 Task: Check the percentage active listings of 1 bedroom in the last 1 year.
Action: Mouse moved to (778, 173)
Screenshot: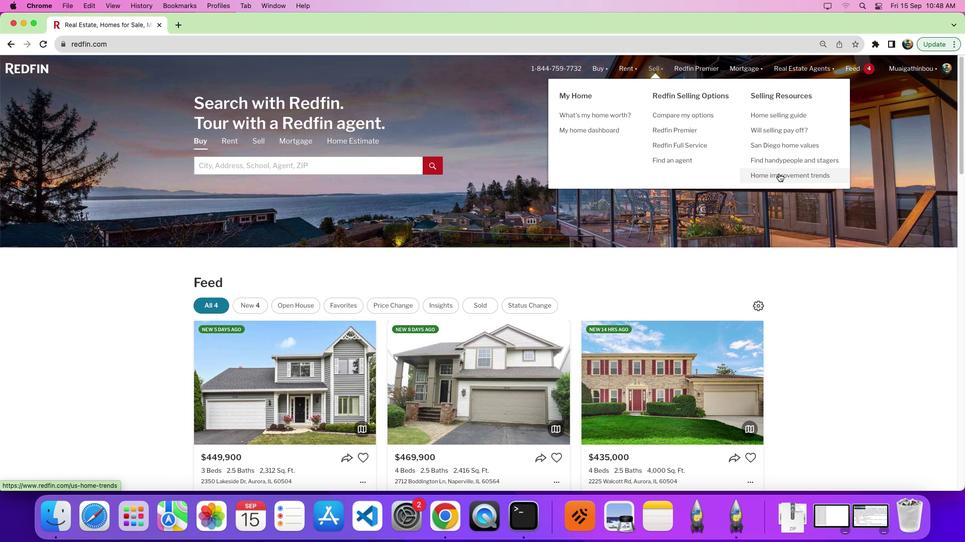 
Action: Mouse pressed left at (778, 173)
Screenshot: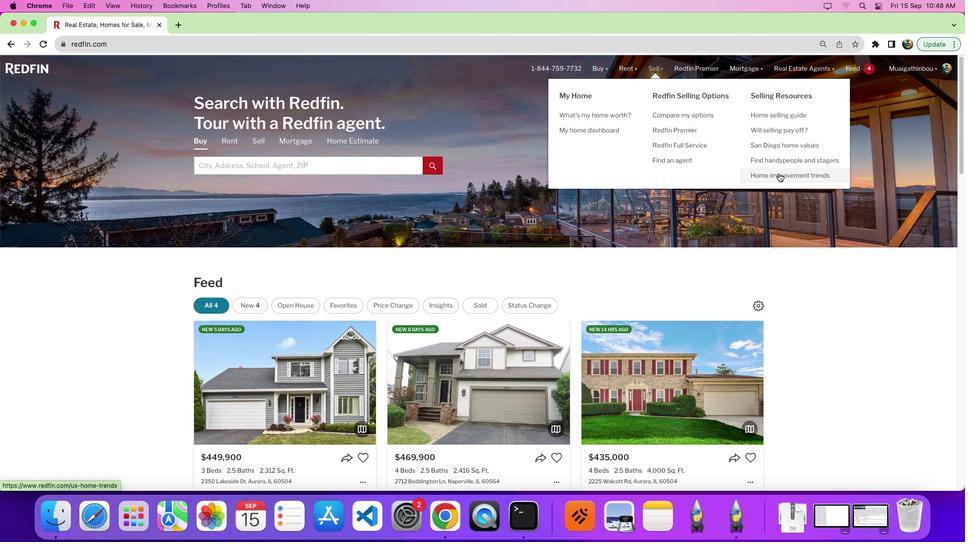 
Action: Mouse moved to (261, 190)
Screenshot: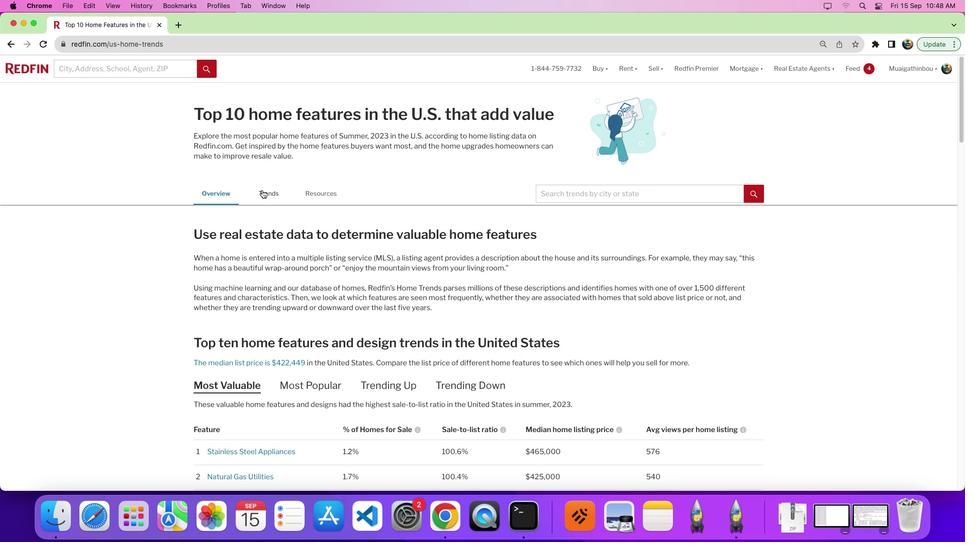 
Action: Mouse pressed left at (261, 190)
Screenshot: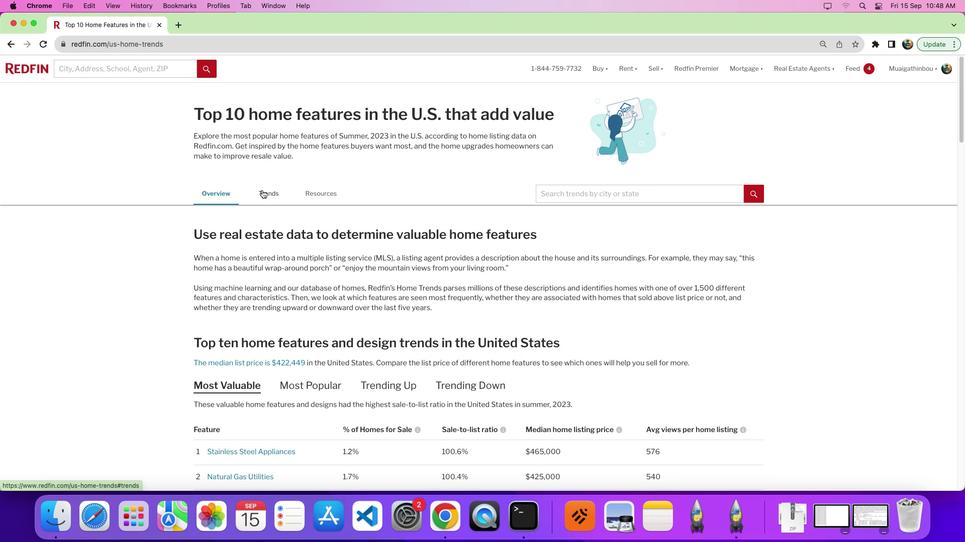
Action: Mouse pressed left at (261, 190)
Screenshot: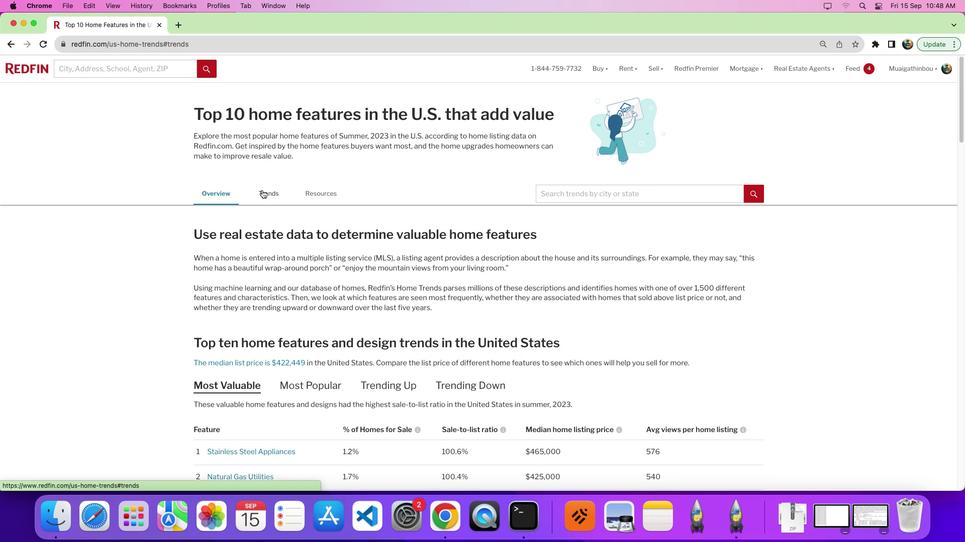 
Action: Mouse moved to (402, 277)
Screenshot: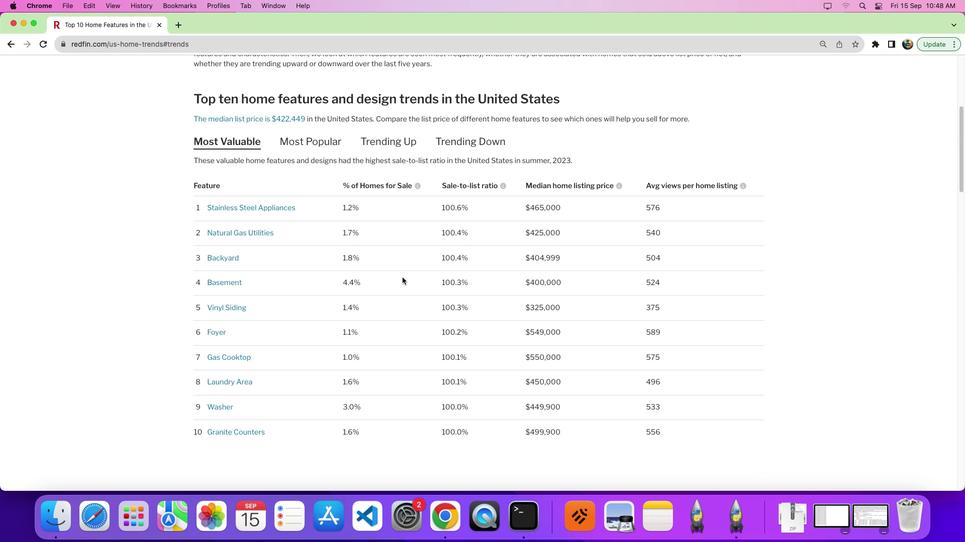 
Action: Mouse scrolled (402, 277) with delta (0, 0)
Screenshot: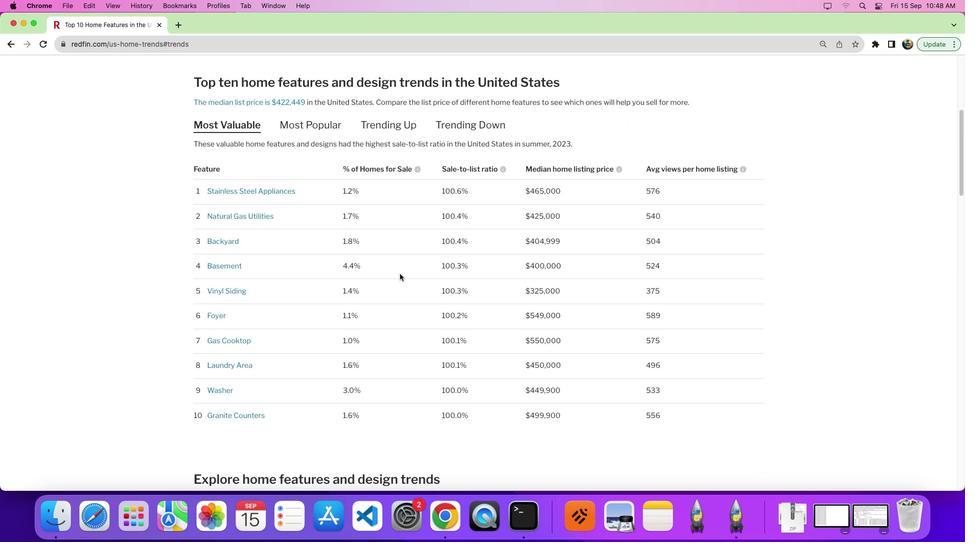 
Action: Mouse scrolled (402, 277) with delta (0, 0)
Screenshot: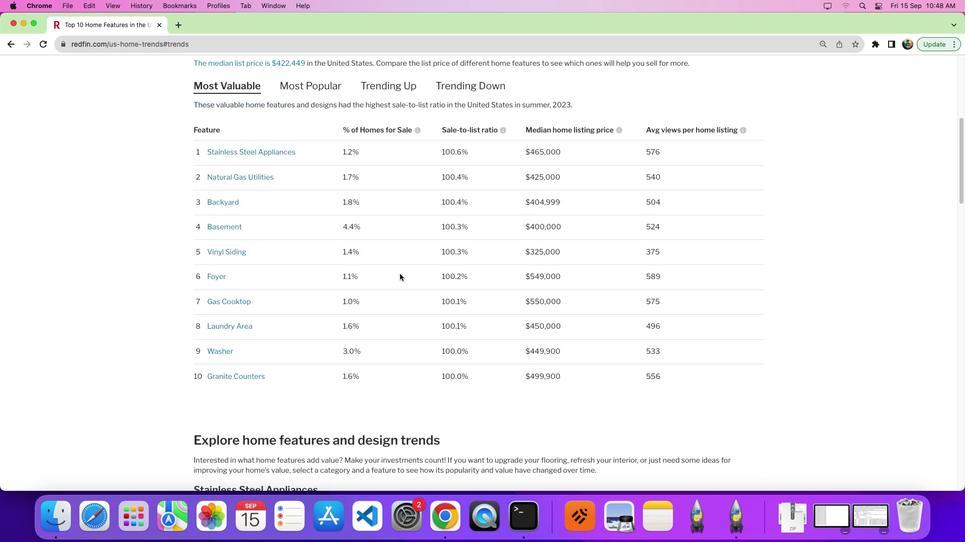 
Action: Mouse moved to (401, 277)
Screenshot: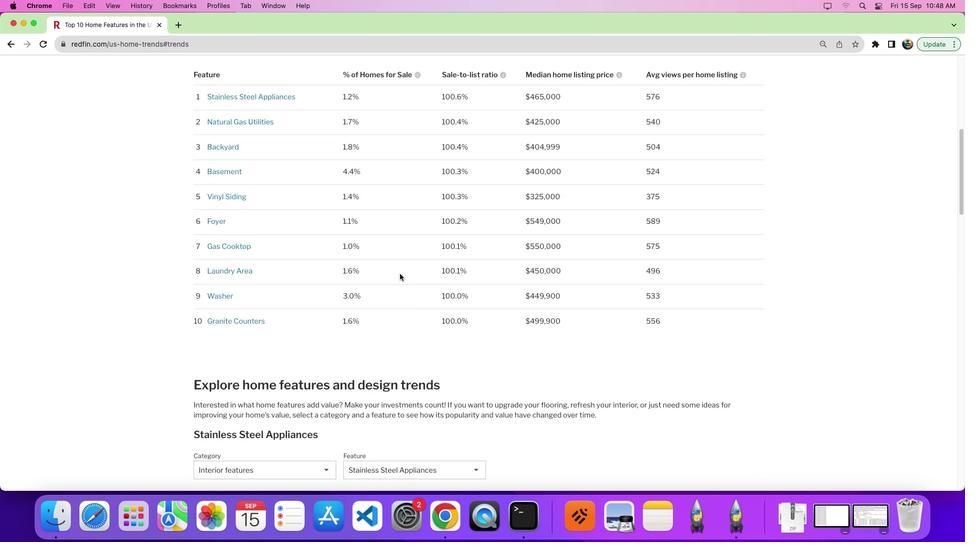 
Action: Mouse scrolled (401, 277) with delta (0, -3)
Screenshot: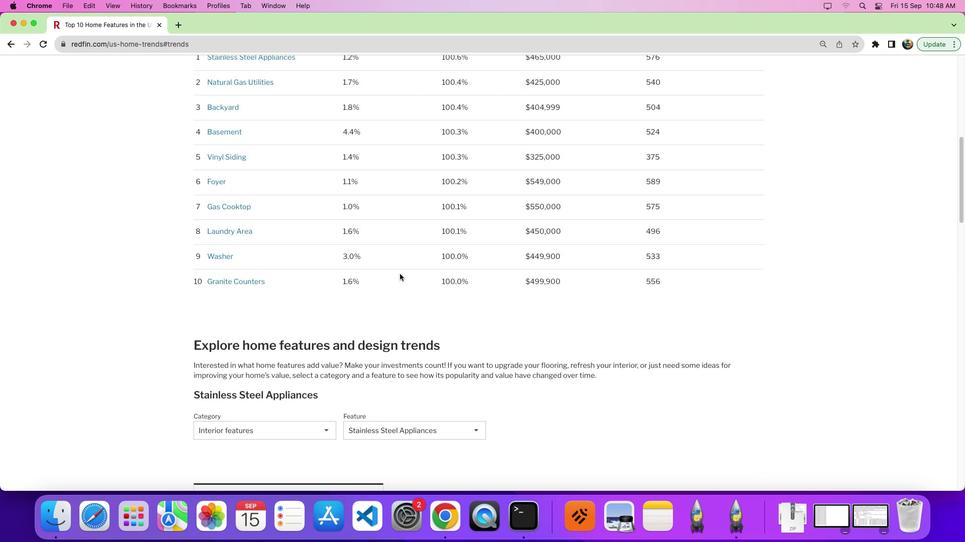 
Action: Mouse moved to (399, 273)
Screenshot: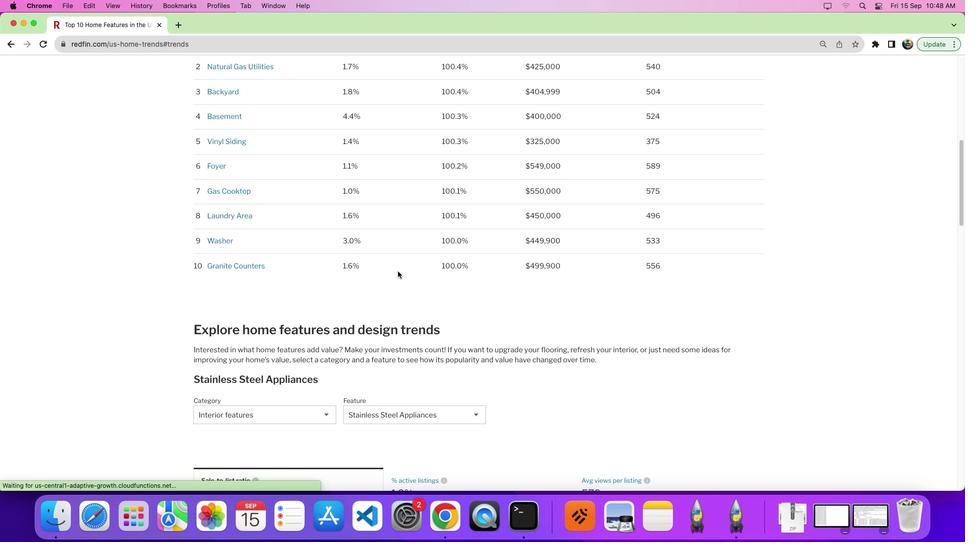 
Action: Mouse scrolled (399, 273) with delta (0, 0)
Screenshot: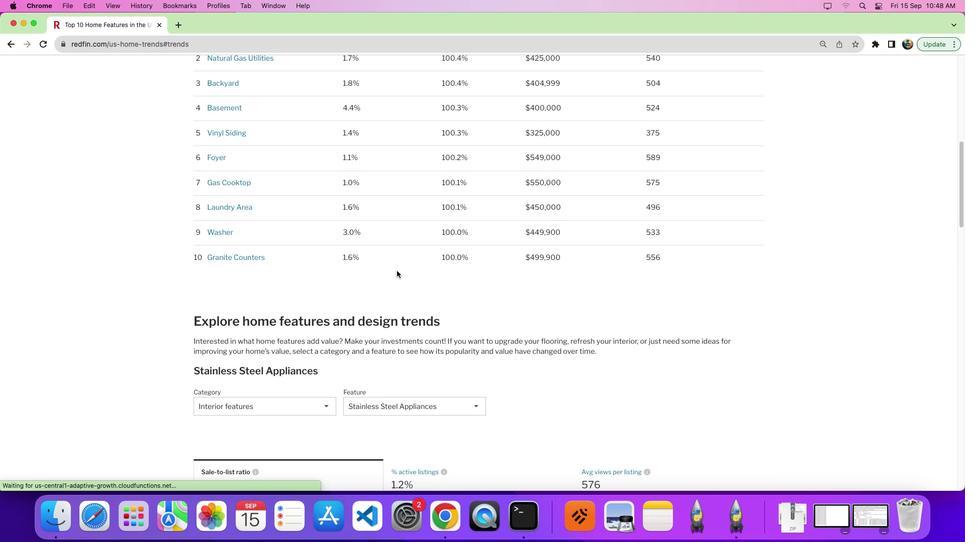 
Action: Mouse moved to (399, 273)
Screenshot: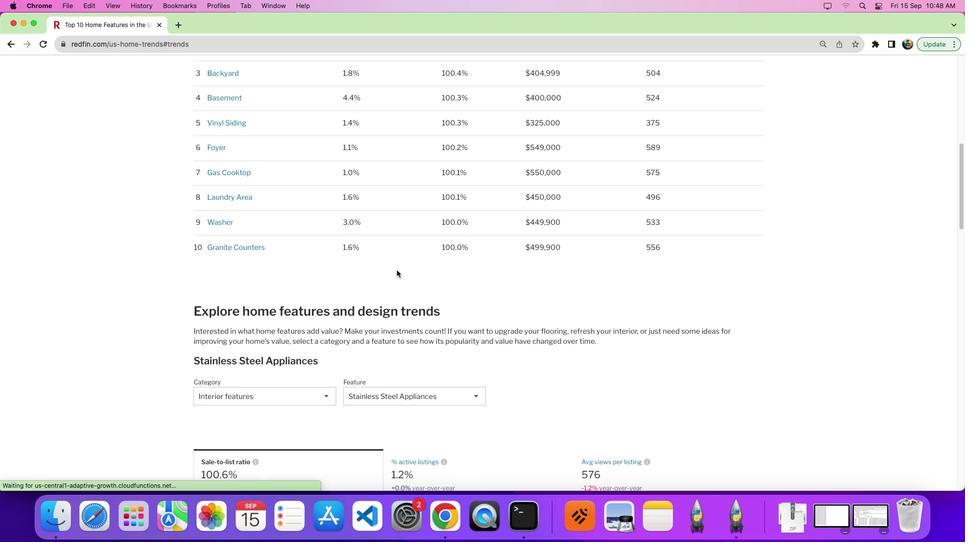 
Action: Mouse scrolled (399, 273) with delta (0, 0)
Screenshot: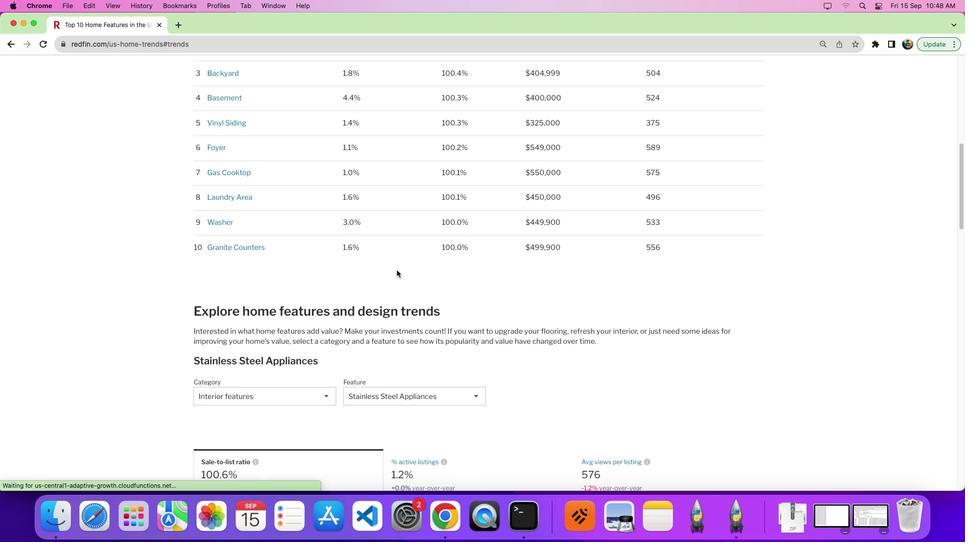 
Action: Mouse moved to (270, 385)
Screenshot: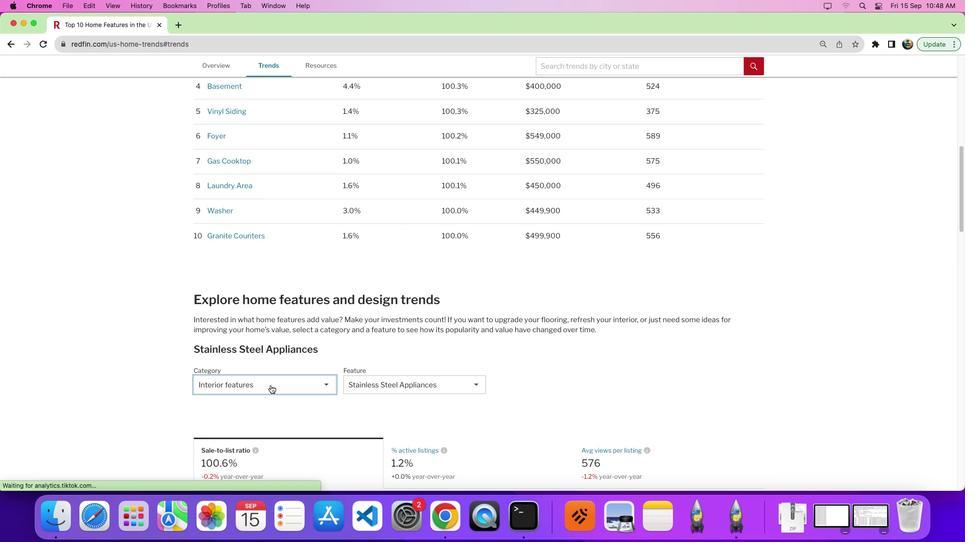 
Action: Mouse pressed left at (270, 385)
Screenshot: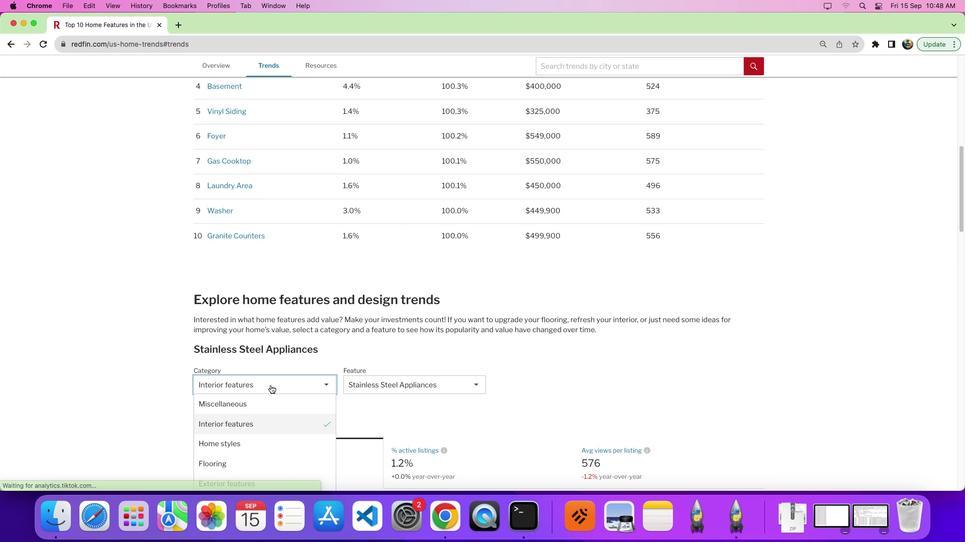 
Action: Mouse moved to (264, 422)
Screenshot: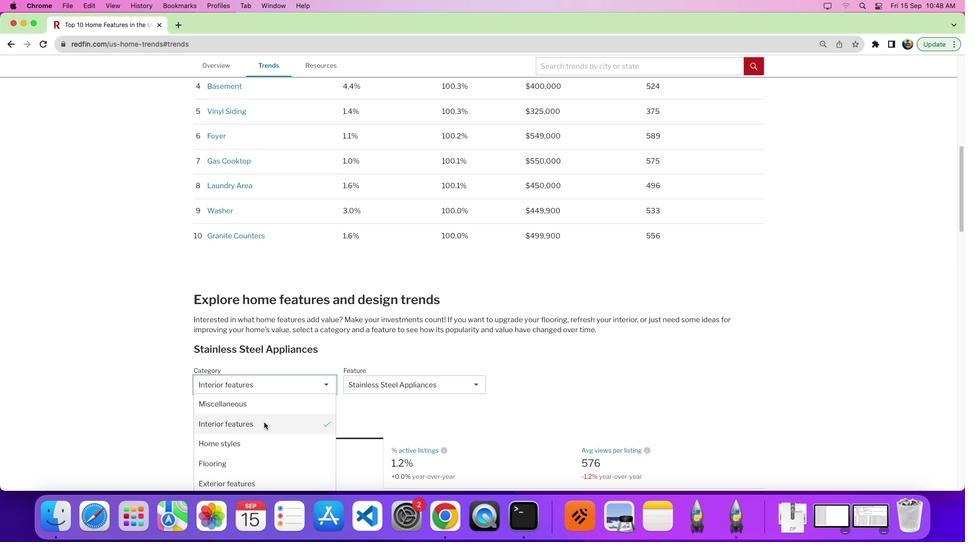 
Action: Mouse pressed left at (264, 422)
Screenshot: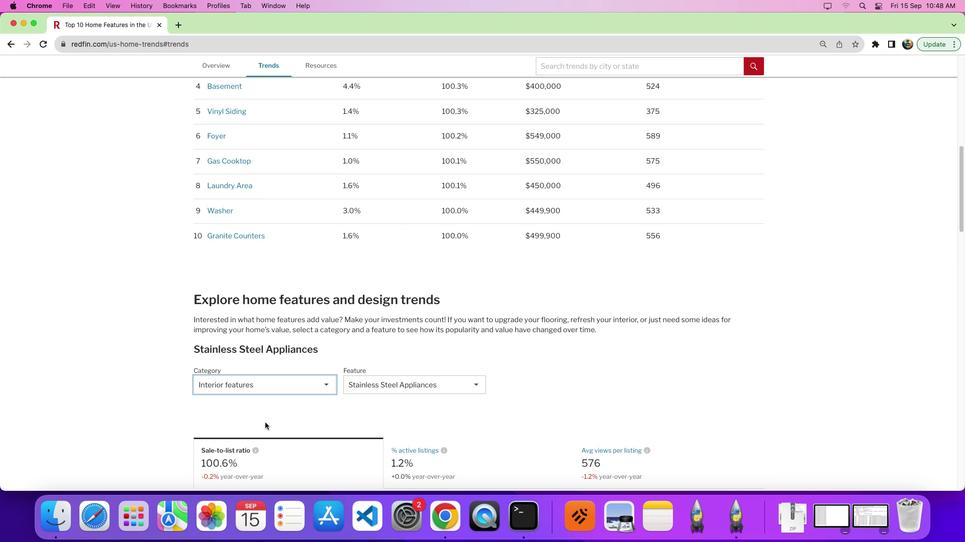 
Action: Mouse moved to (421, 383)
Screenshot: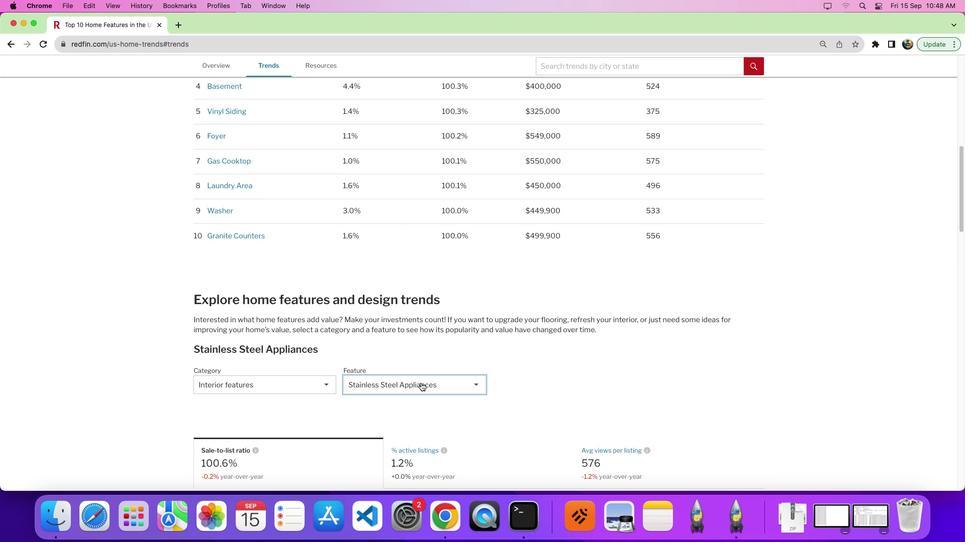 
Action: Mouse pressed left at (421, 383)
Screenshot: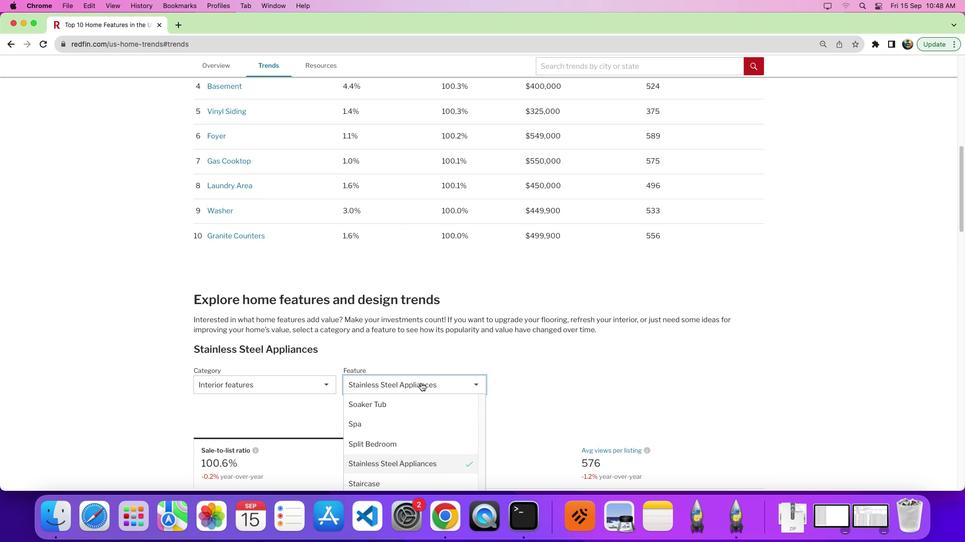 
Action: Mouse moved to (420, 386)
Screenshot: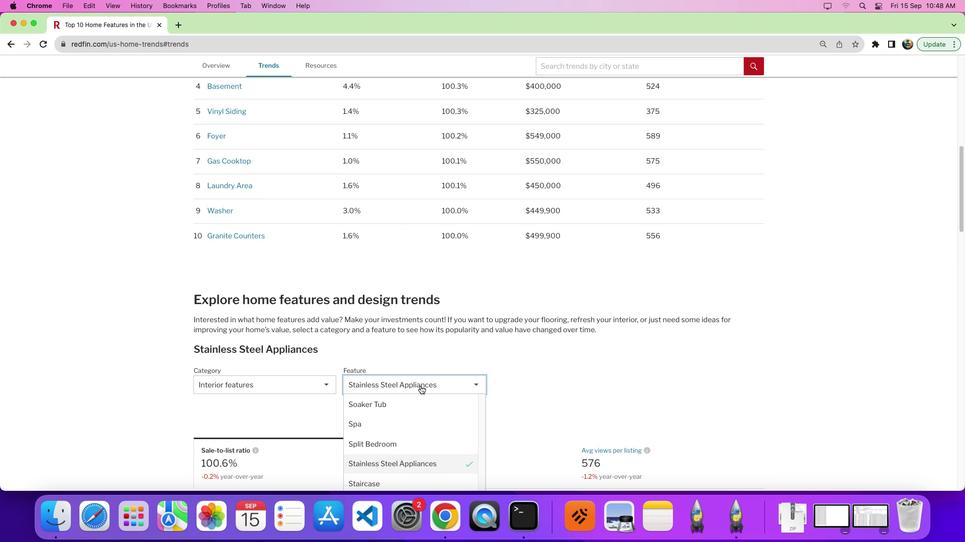 
Action: Mouse scrolled (420, 386) with delta (0, 0)
Screenshot: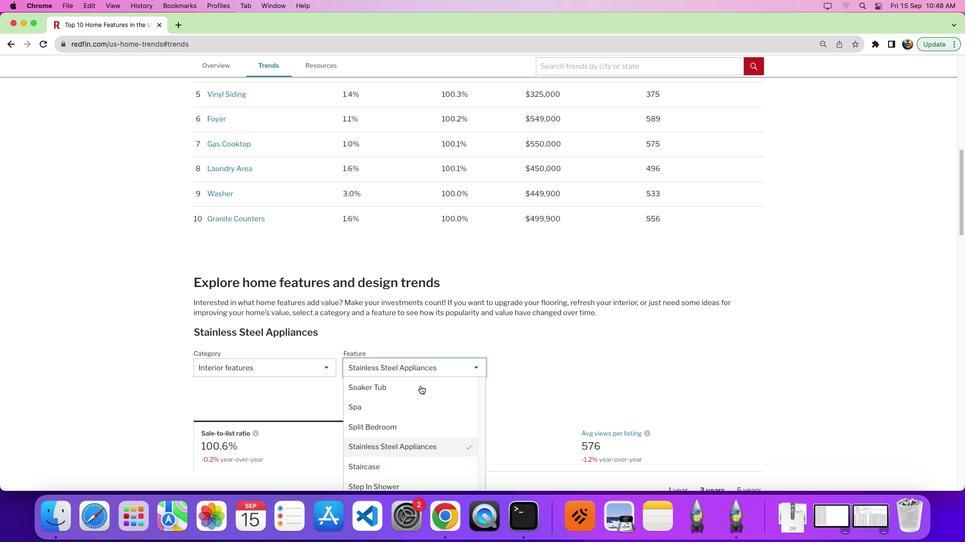 
Action: Mouse scrolled (420, 386) with delta (0, 0)
Screenshot: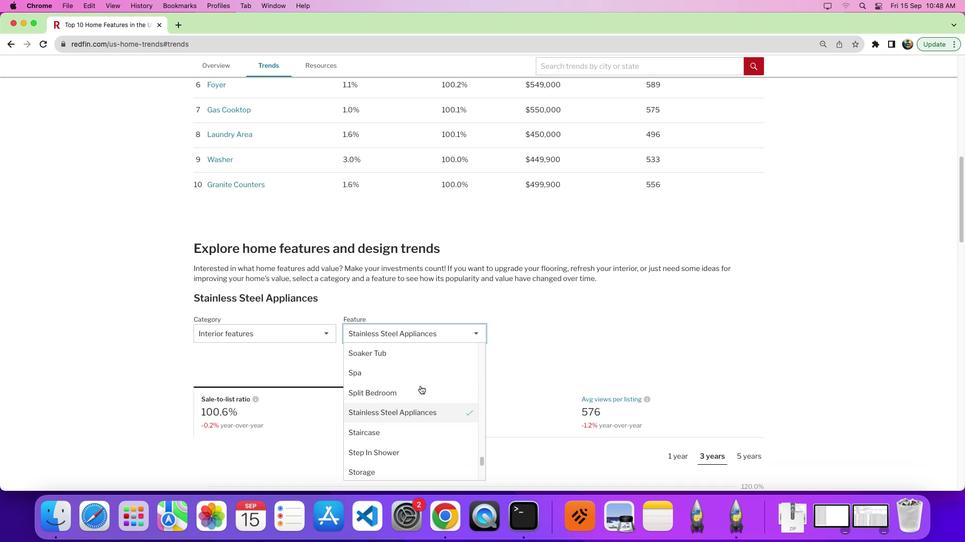 
Action: Mouse scrolled (420, 386) with delta (0, -2)
Screenshot: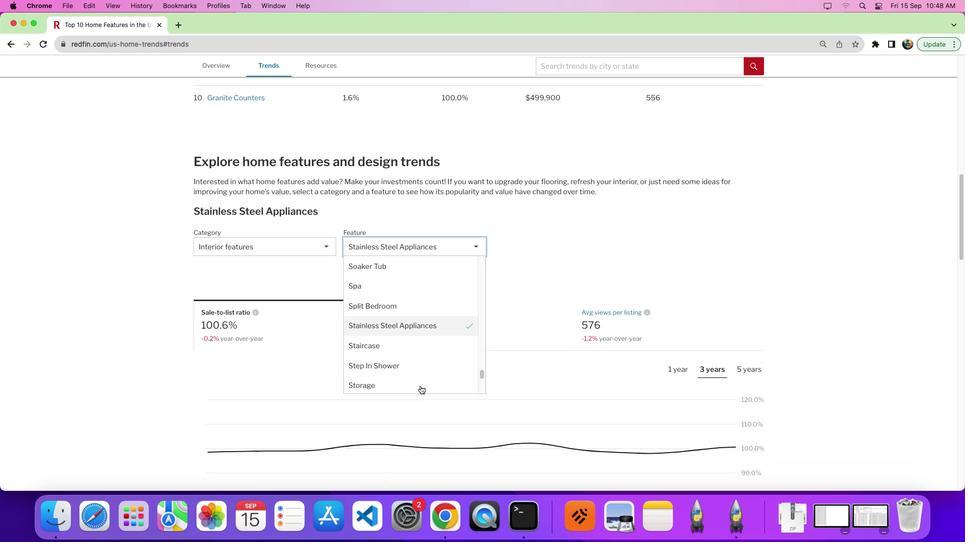 
Action: Mouse scrolled (420, 386) with delta (0, -2)
Screenshot: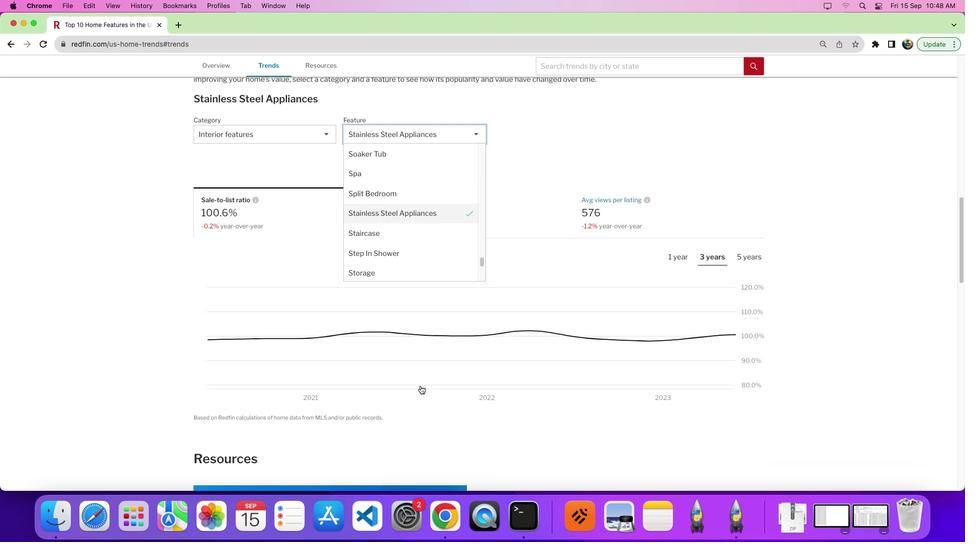 
Action: Mouse moved to (416, 204)
Screenshot: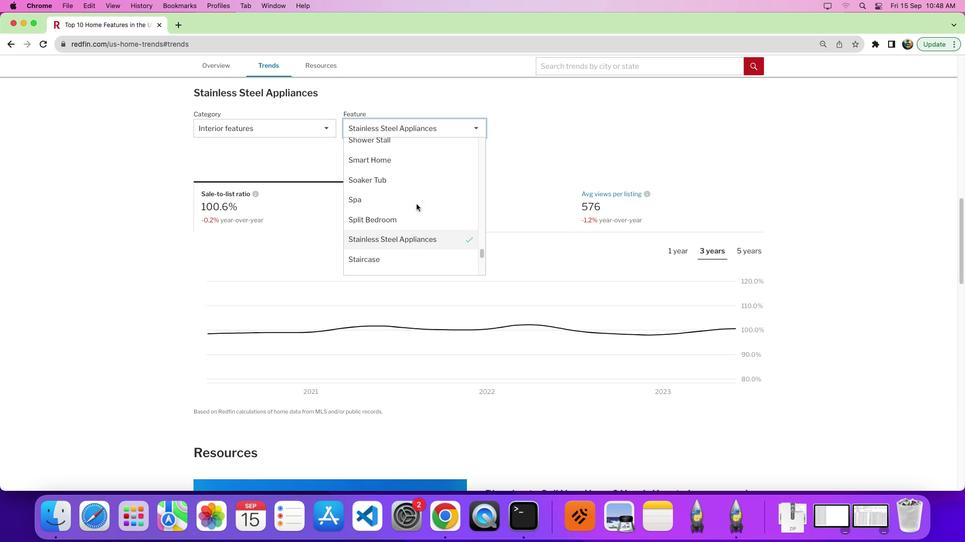
Action: Mouse scrolled (416, 204) with delta (0, 0)
Screenshot: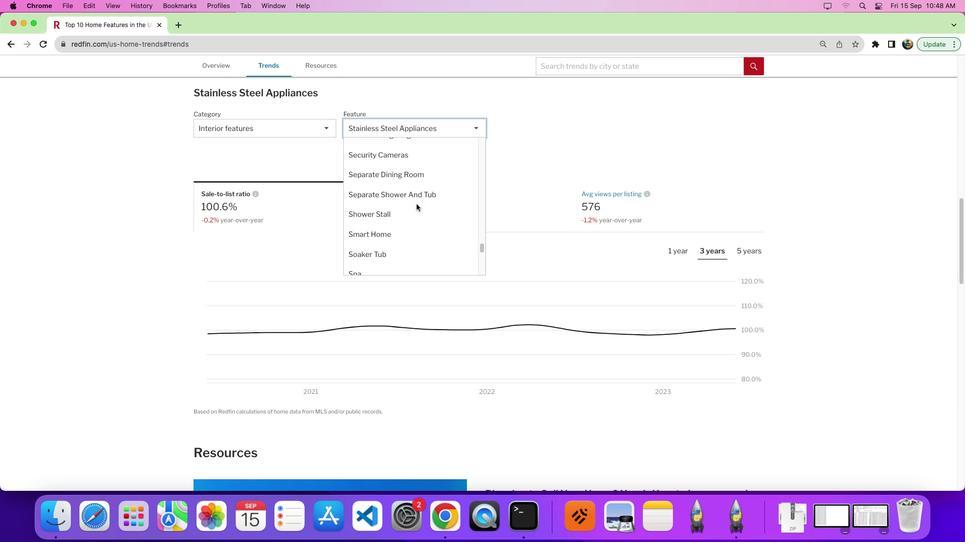 
Action: Mouse scrolled (416, 204) with delta (0, 0)
Screenshot: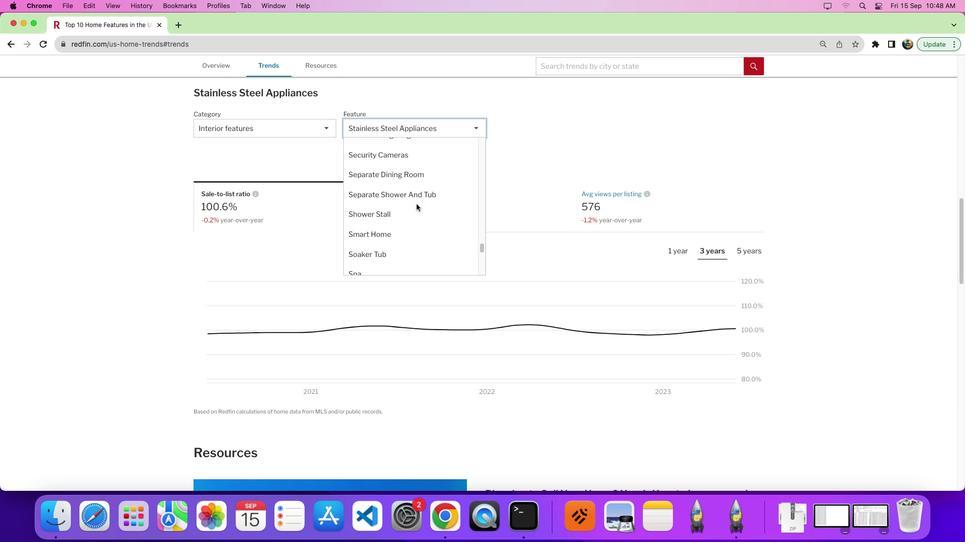
Action: Mouse scrolled (416, 204) with delta (0, 3)
Screenshot: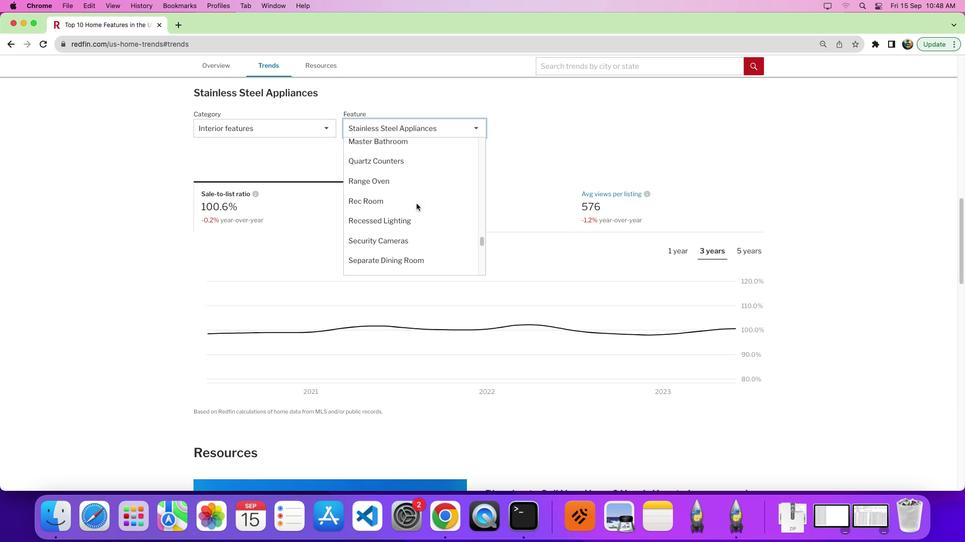 
Action: Mouse moved to (416, 203)
Screenshot: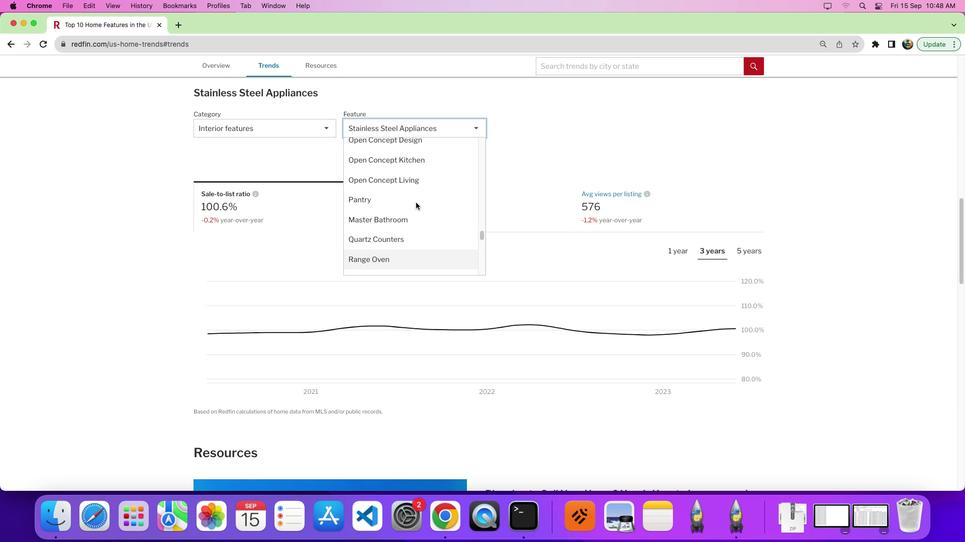
Action: Mouse scrolled (416, 203) with delta (0, 0)
Screenshot: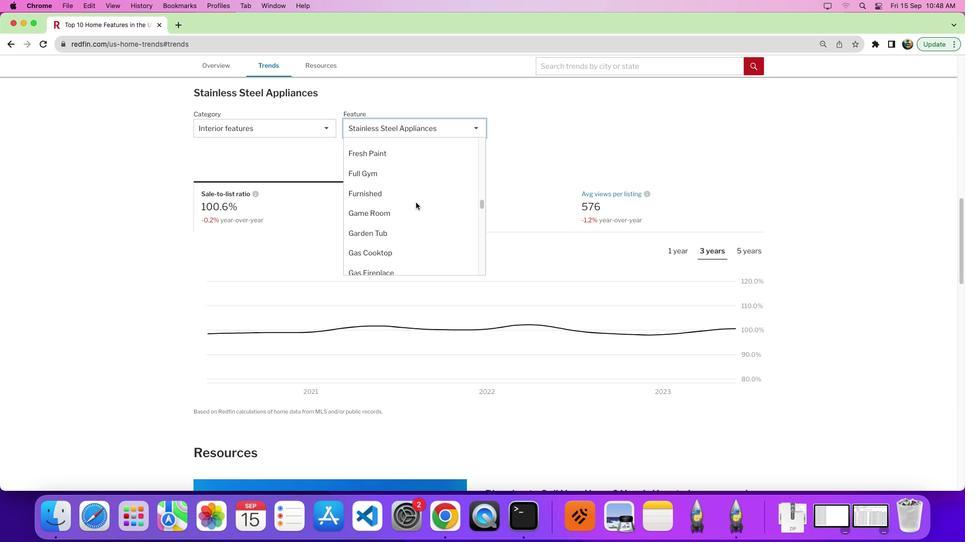 
Action: Mouse scrolled (416, 203) with delta (0, 1)
Screenshot: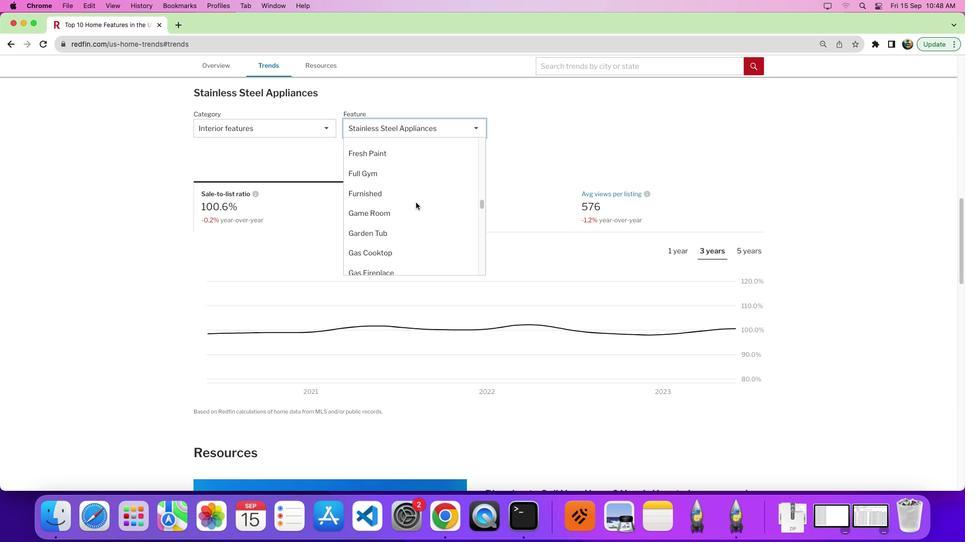 
Action: Mouse scrolled (416, 203) with delta (0, 4)
Screenshot: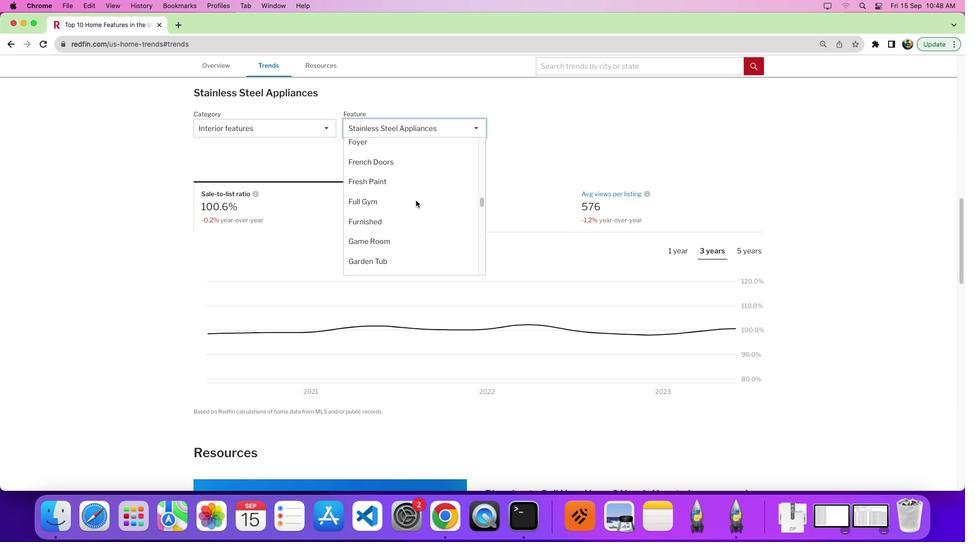 
Action: Mouse moved to (416, 202)
Screenshot: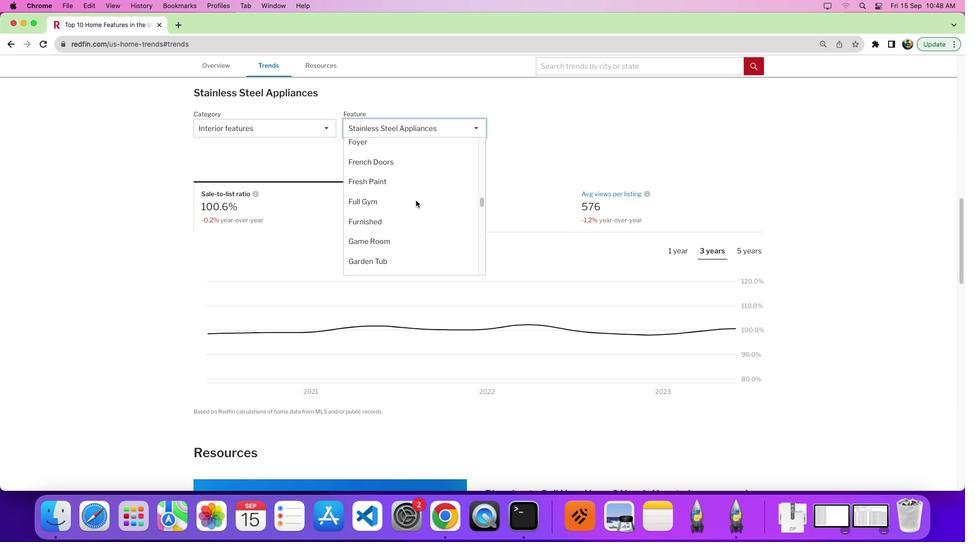 
Action: Mouse scrolled (416, 202) with delta (0, 6)
Screenshot: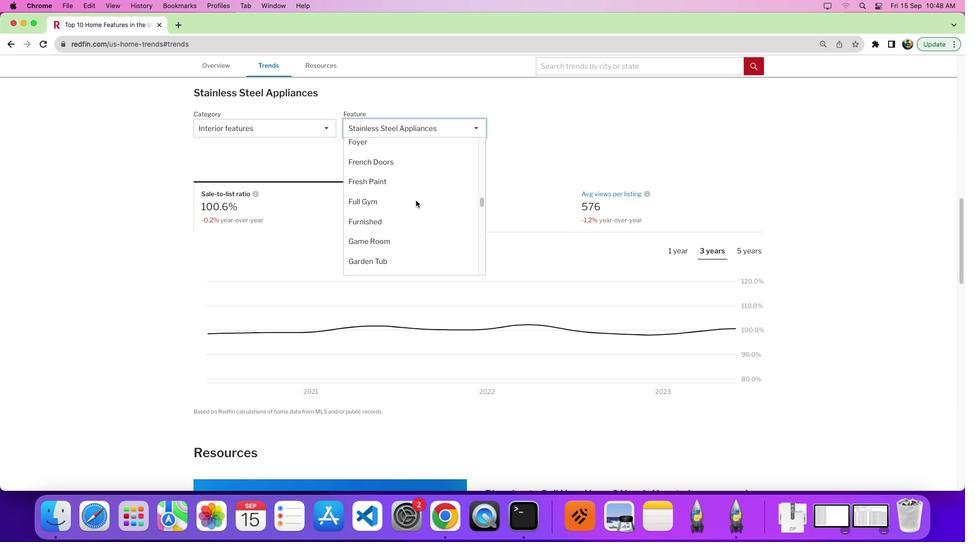 
Action: Mouse moved to (415, 194)
Screenshot: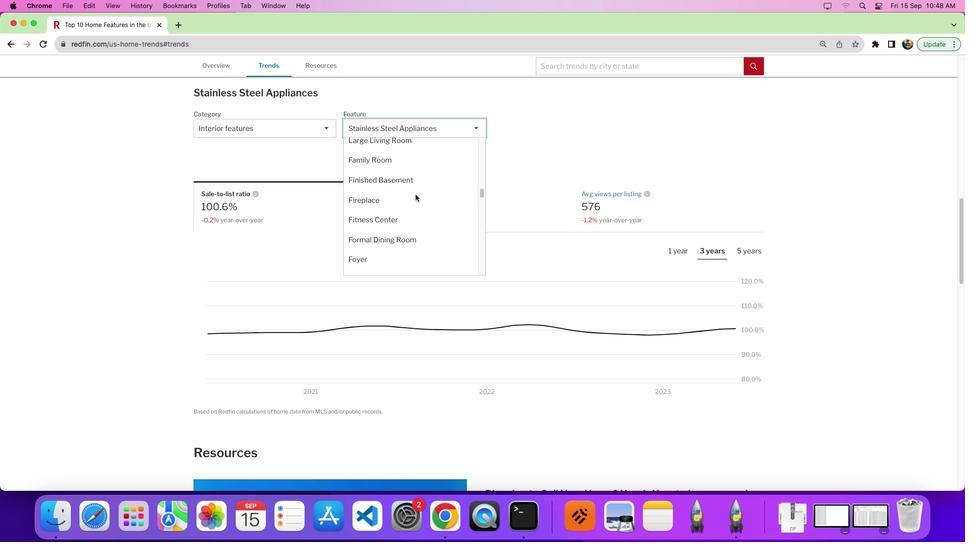 
Action: Mouse scrolled (415, 194) with delta (0, 0)
Screenshot: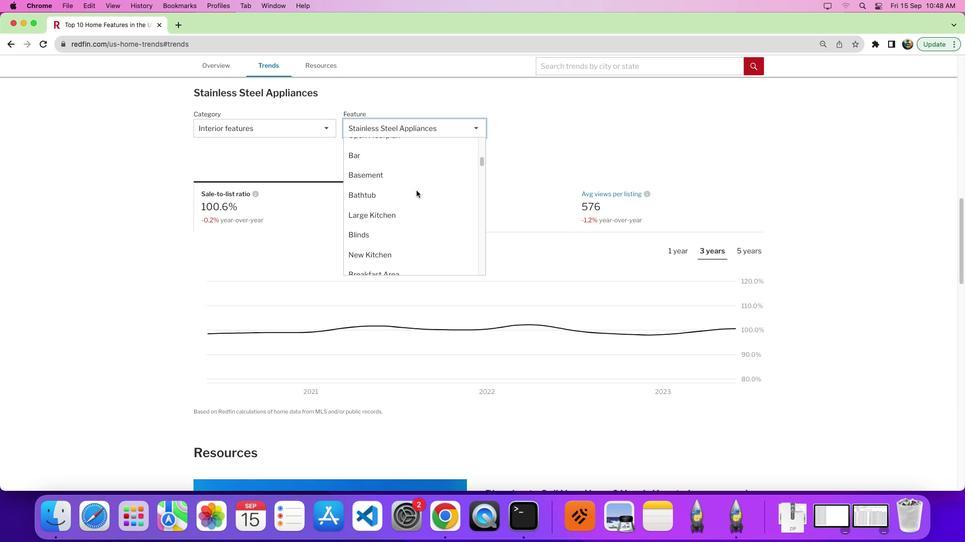 
Action: Mouse scrolled (415, 194) with delta (0, 1)
Screenshot: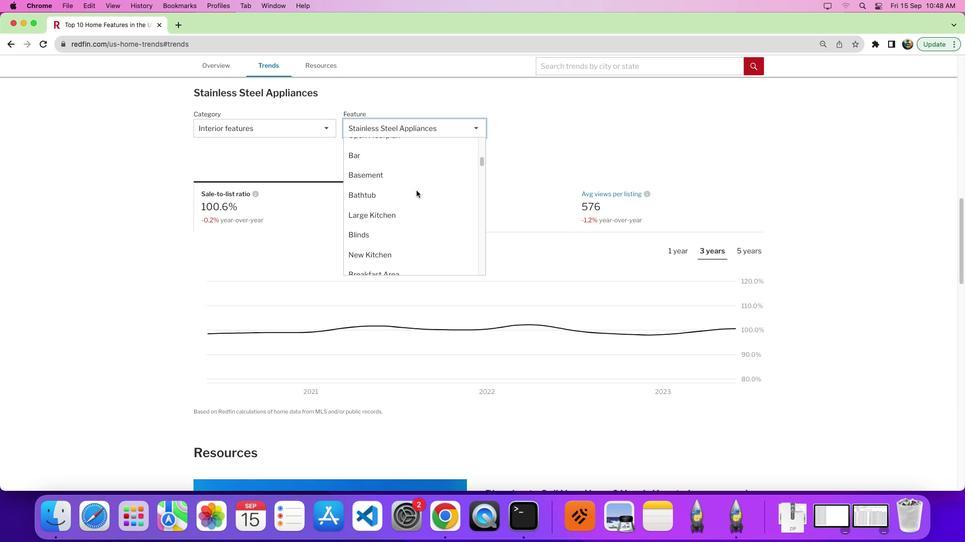 
Action: Mouse scrolled (415, 194) with delta (0, 5)
Screenshot: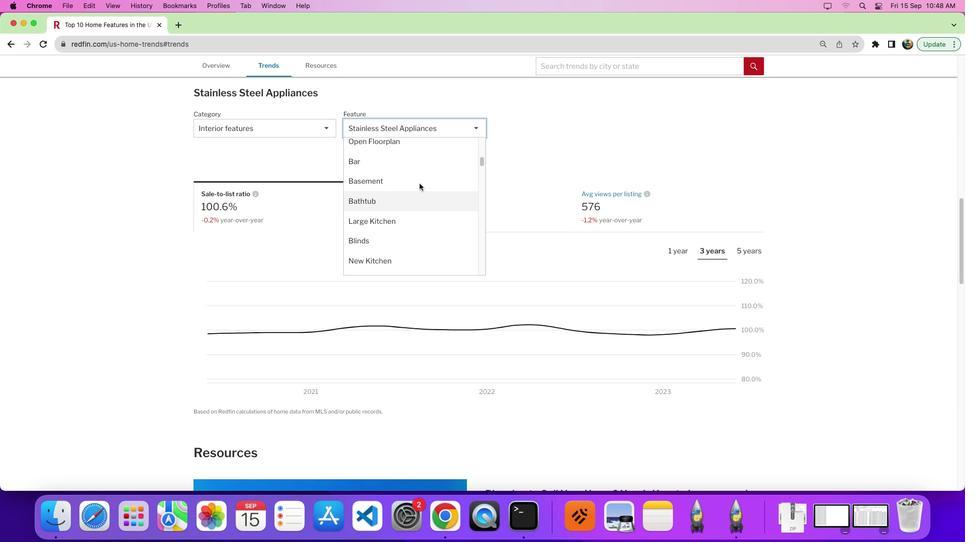 
Action: Mouse scrolled (415, 194) with delta (0, 7)
Screenshot: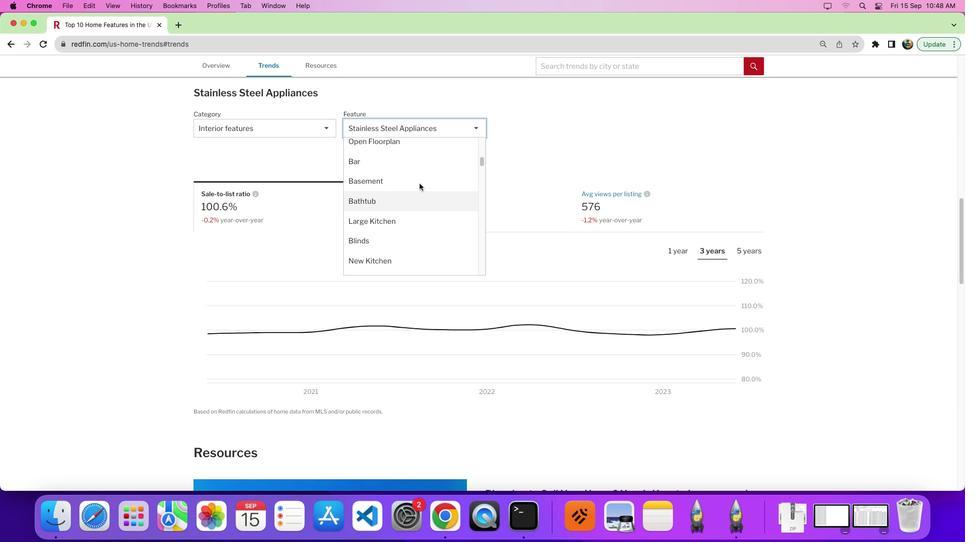 
Action: Mouse moved to (419, 178)
Screenshot: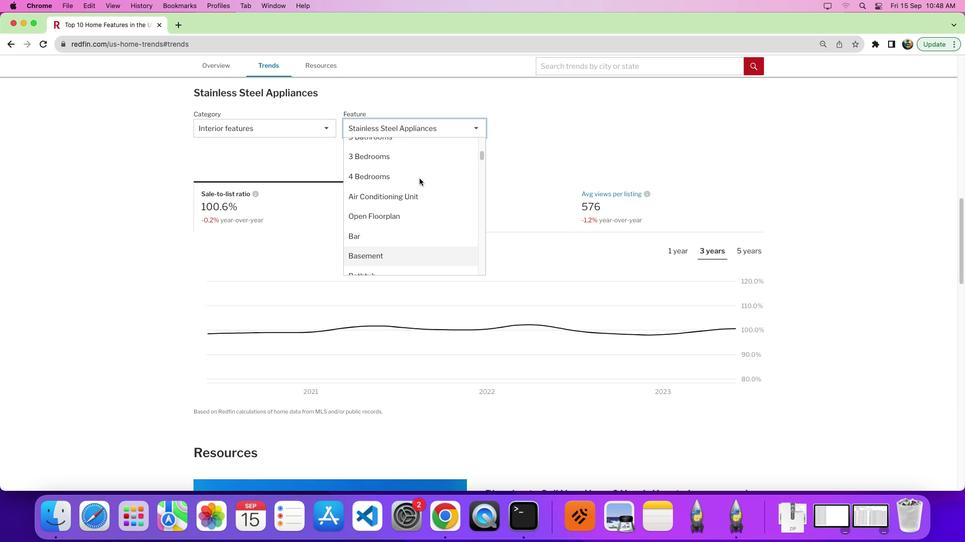 
Action: Mouse scrolled (419, 178) with delta (0, 0)
Screenshot: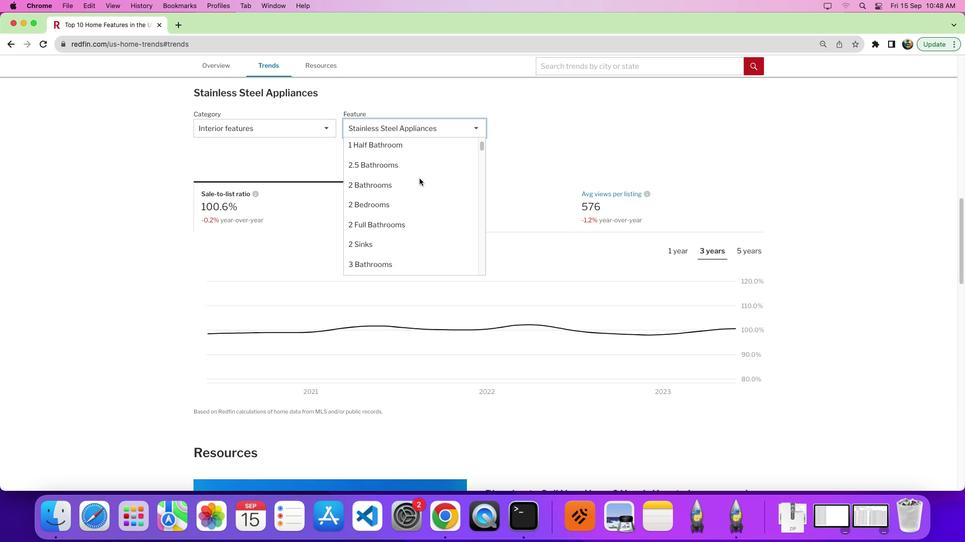 
Action: Mouse scrolled (419, 178) with delta (0, 1)
Screenshot: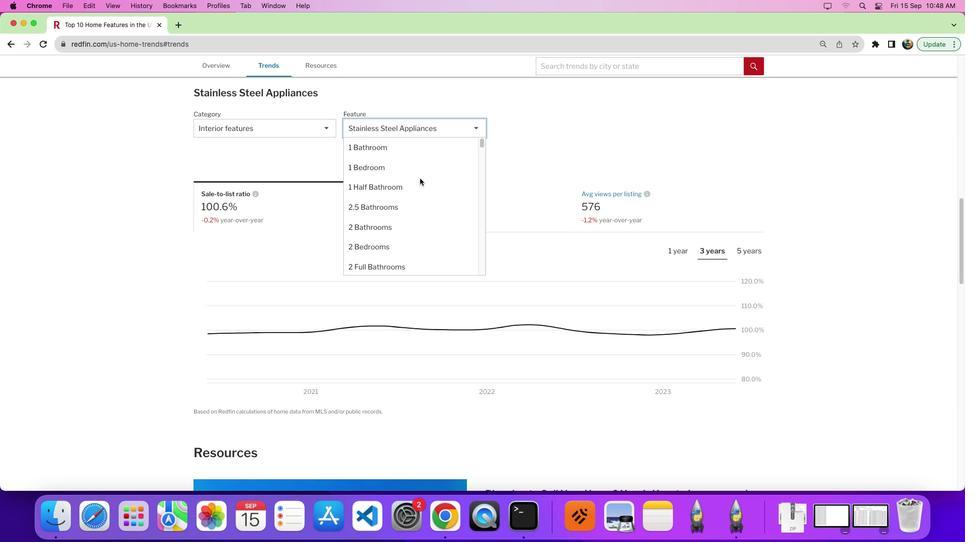 
Action: Mouse scrolled (419, 178) with delta (0, 4)
Screenshot: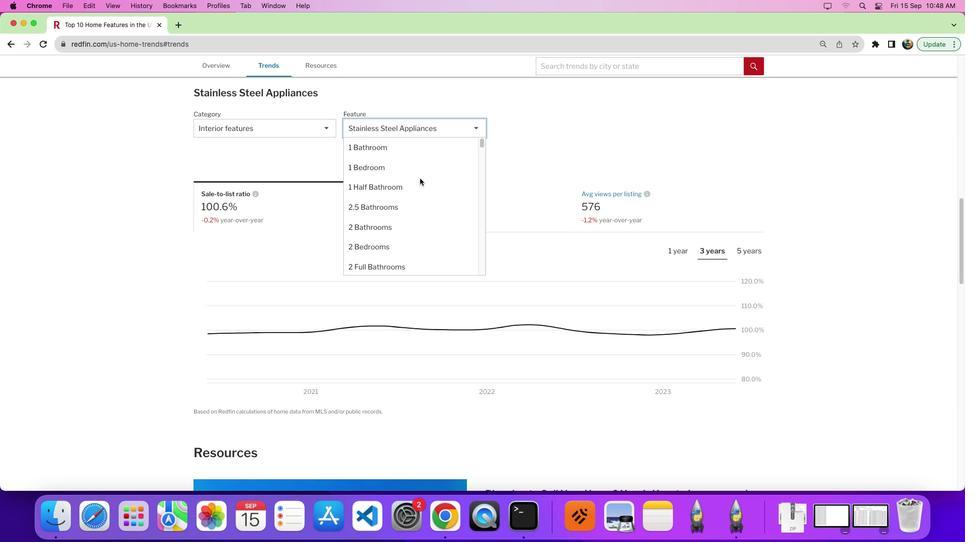 
Action: Mouse scrolled (419, 178) with delta (0, 7)
Screenshot: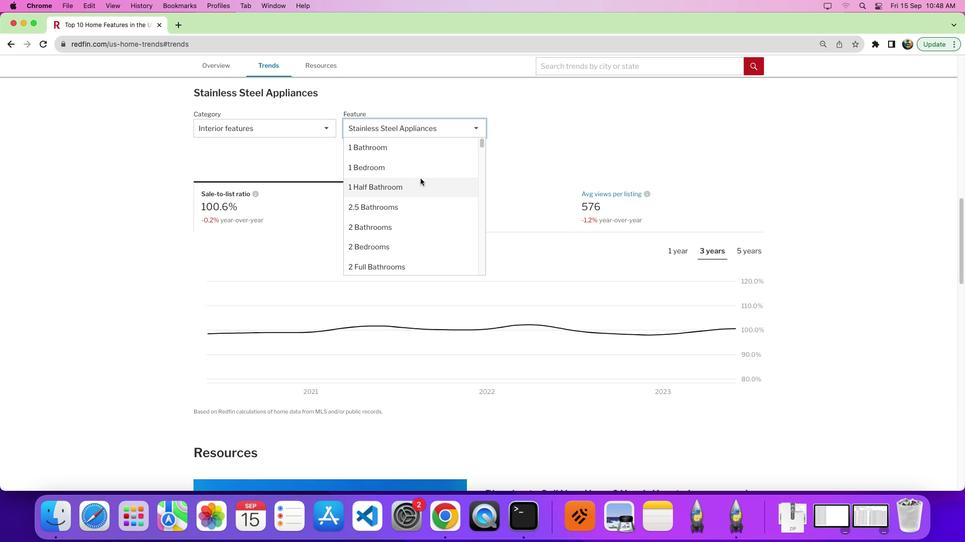 
Action: Mouse moved to (424, 166)
Screenshot: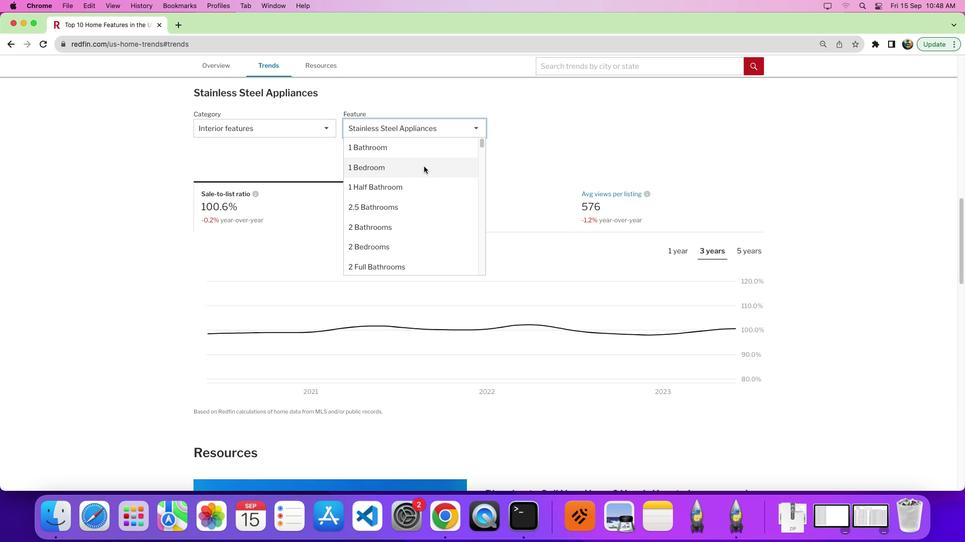 
Action: Mouse pressed left at (424, 166)
Screenshot: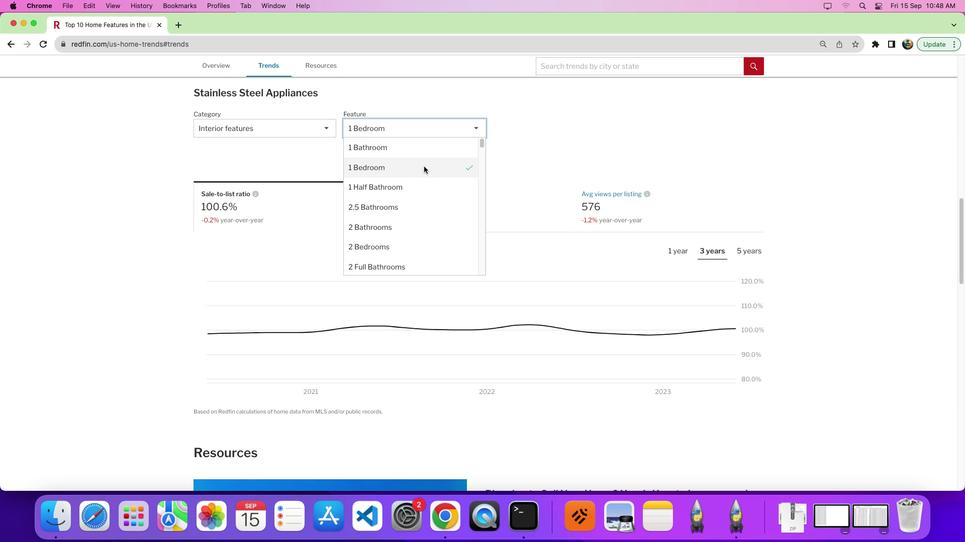 
Action: Mouse moved to (426, 194)
Screenshot: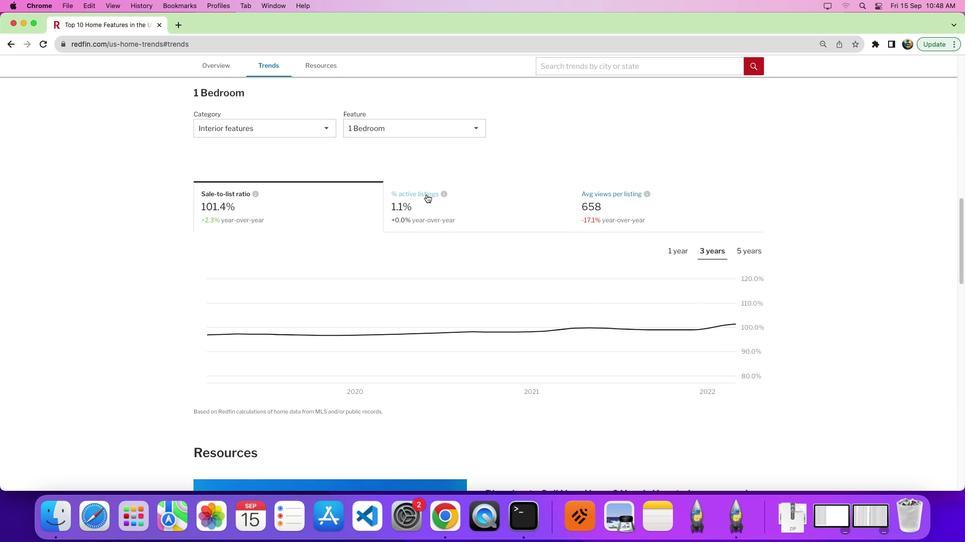 
Action: Mouse pressed left at (426, 194)
Screenshot: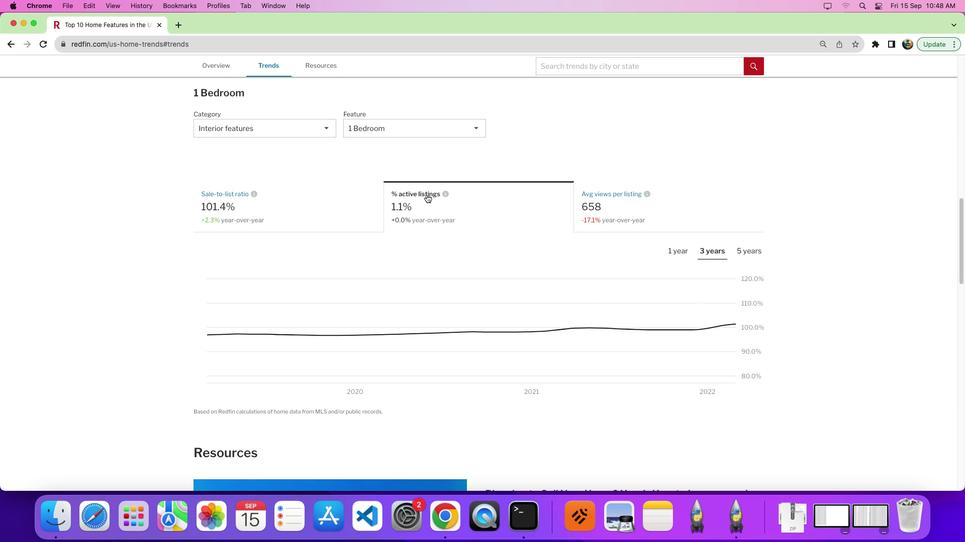 
Action: Mouse moved to (669, 252)
Screenshot: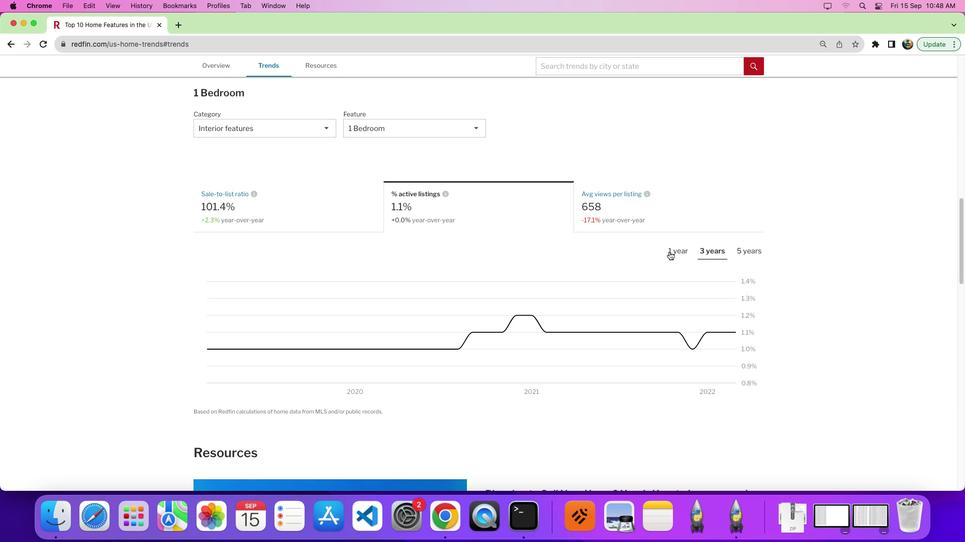 
Action: Mouse pressed left at (669, 252)
Screenshot: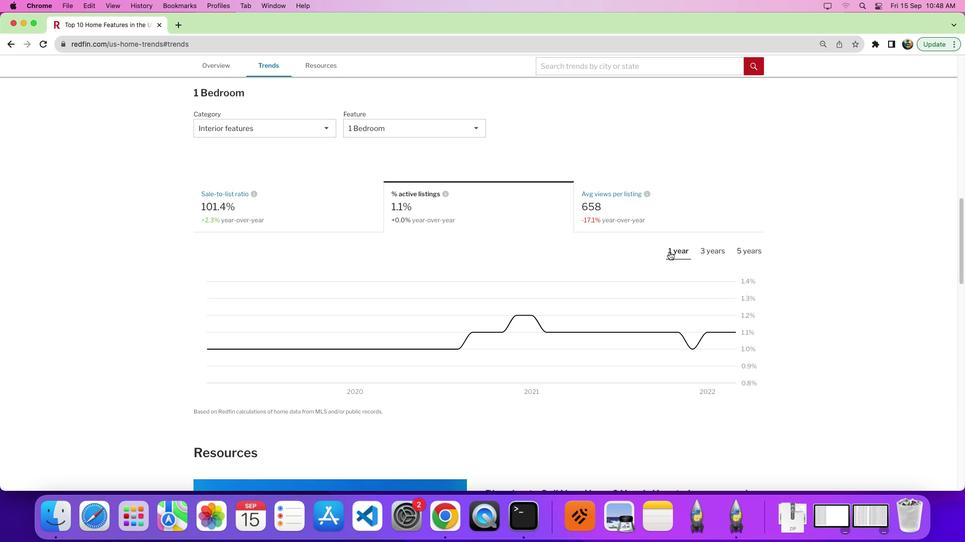 
Action: Mouse moved to (672, 224)
Screenshot: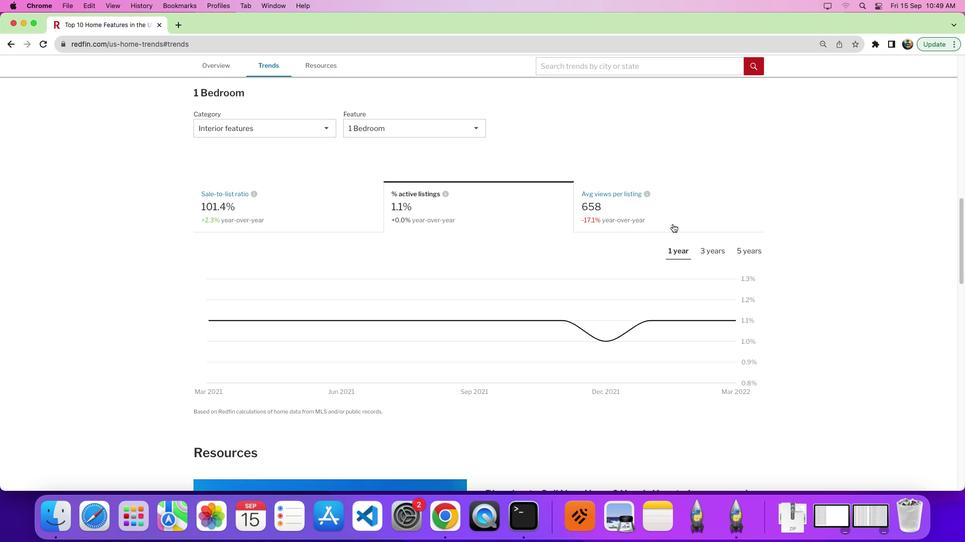 
